 Task: Create a due date automation trigger when advanced on, the moment a card is due add dates due next week.
Action: Mouse moved to (858, 255)
Screenshot: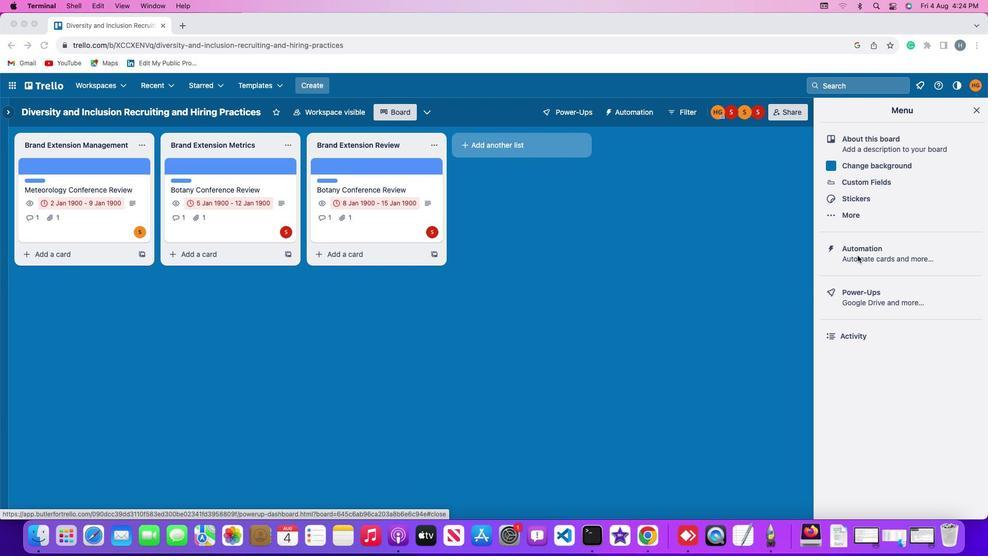 
Action: Mouse pressed left at (858, 255)
Screenshot: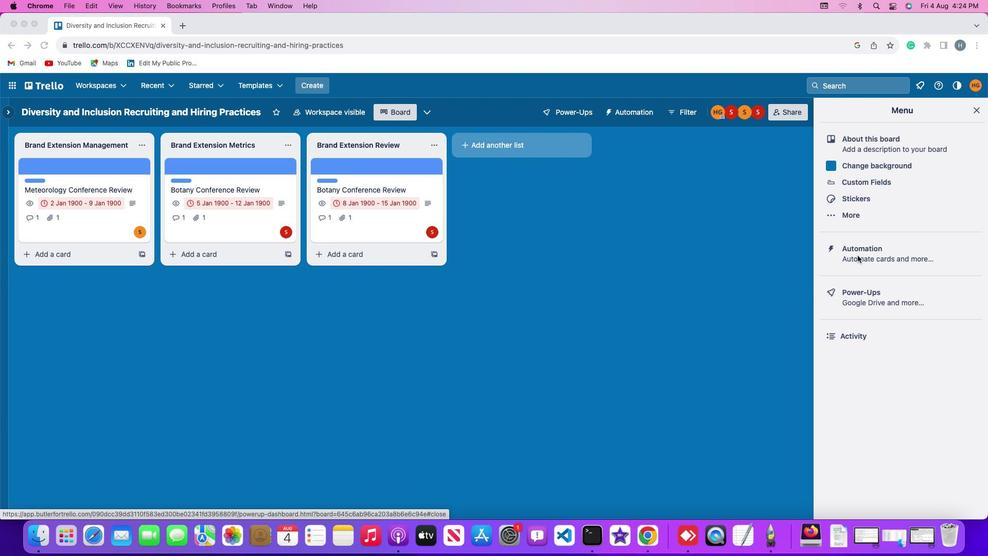 
Action: Mouse pressed left at (858, 255)
Screenshot: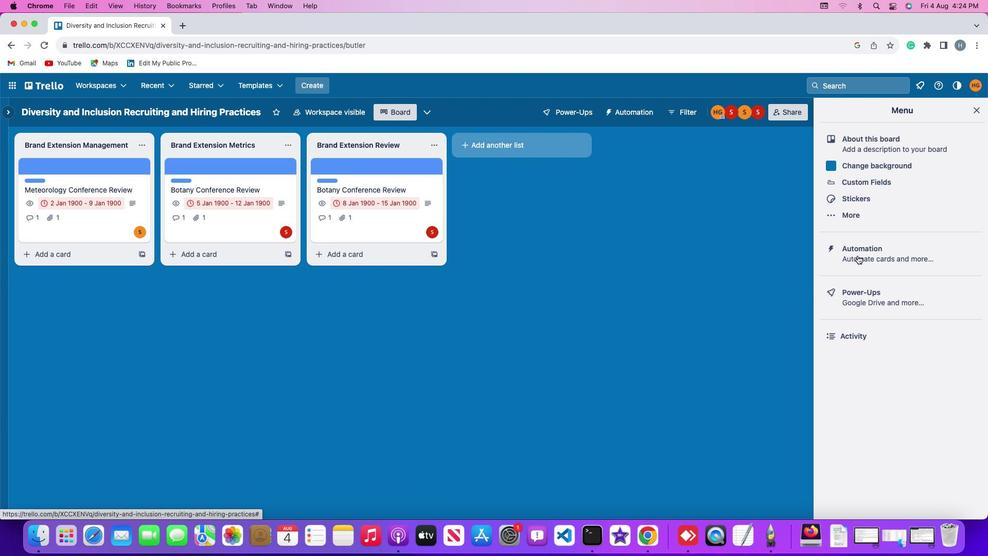
Action: Mouse moved to (53, 241)
Screenshot: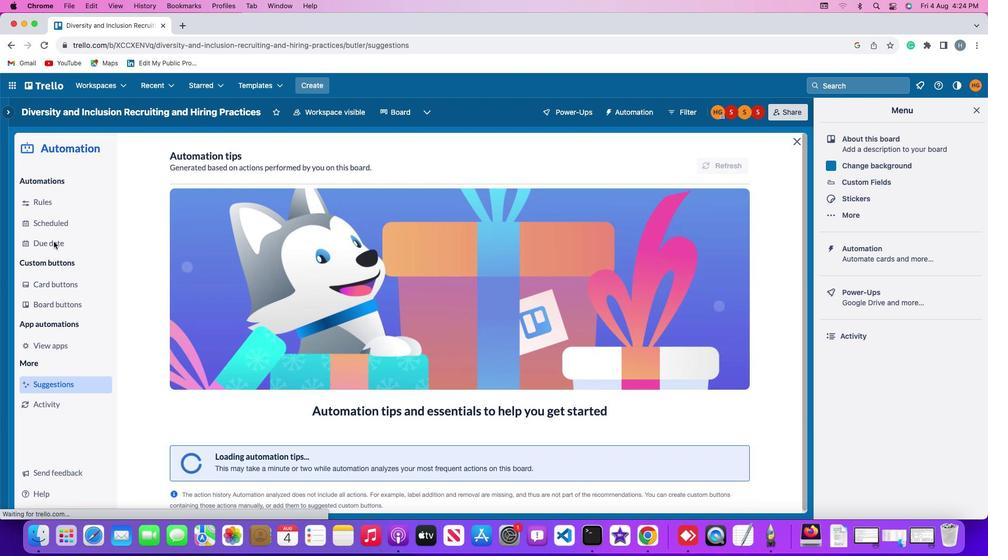 
Action: Mouse pressed left at (53, 241)
Screenshot: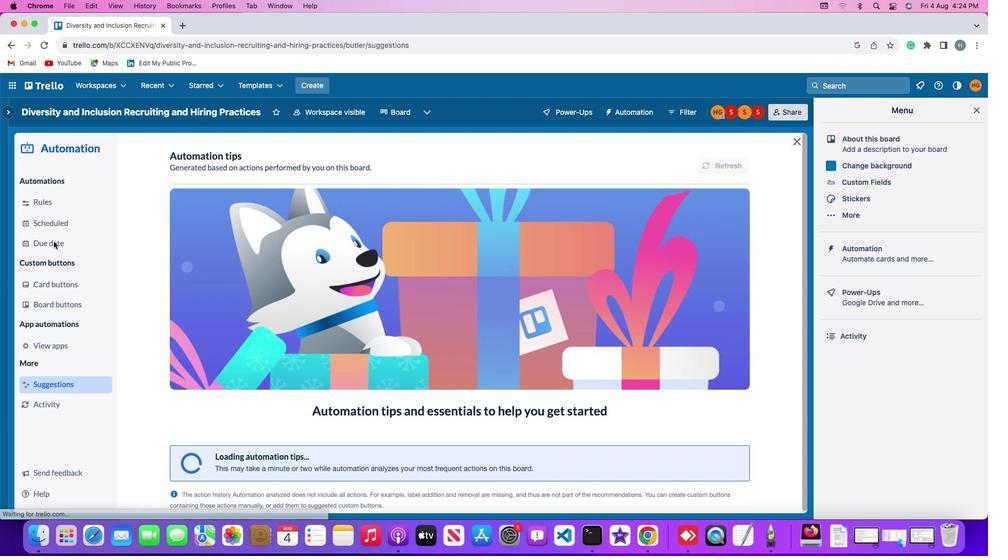 
Action: Mouse moved to (677, 159)
Screenshot: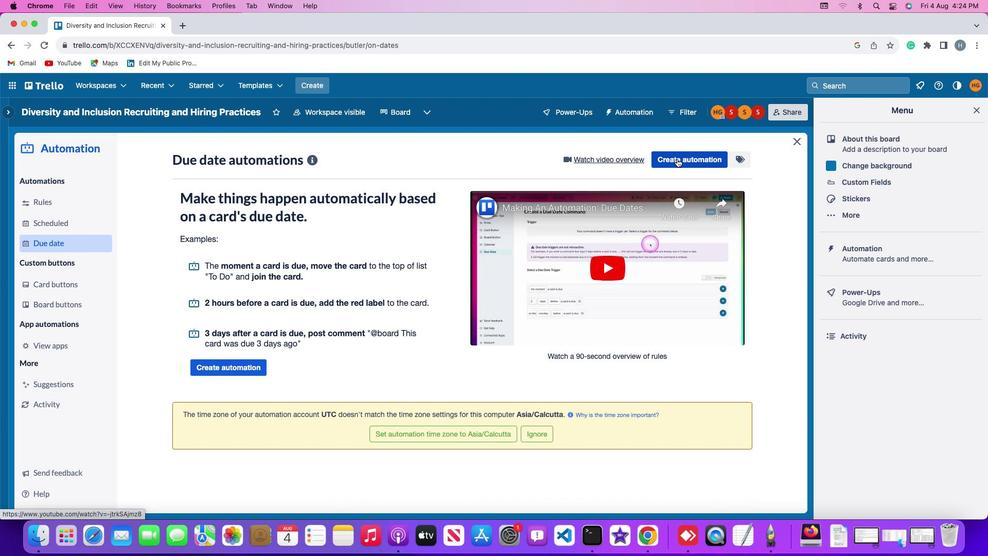 
Action: Mouse pressed left at (677, 159)
Screenshot: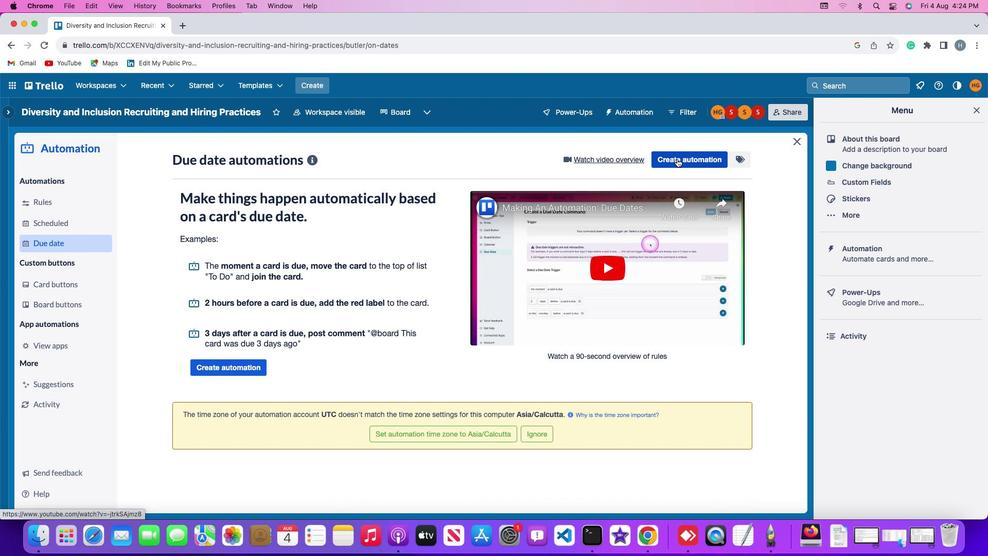 
Action: Mouse moved to (503, 257)
Screenshot: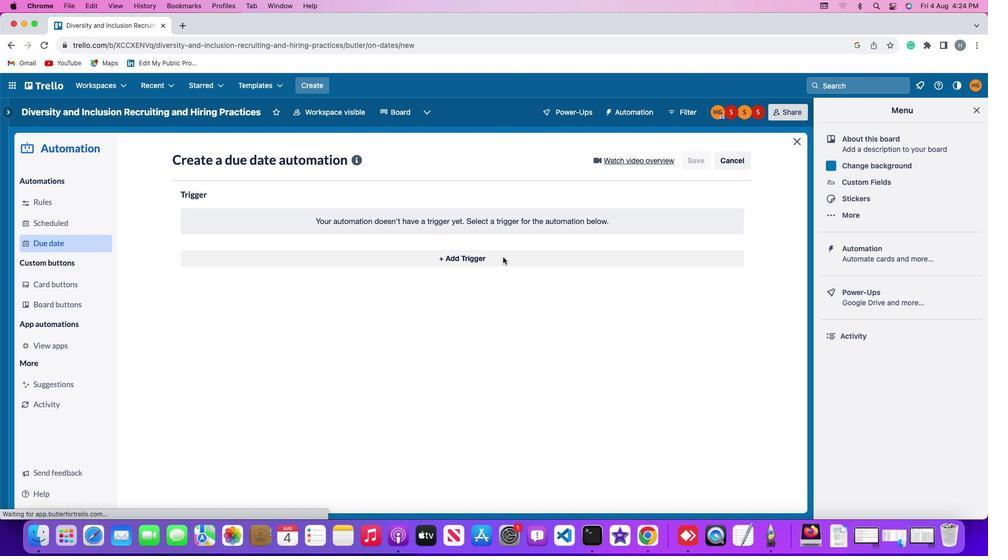 
Action: Mouse pressed left at (503, 257)
Screenshot: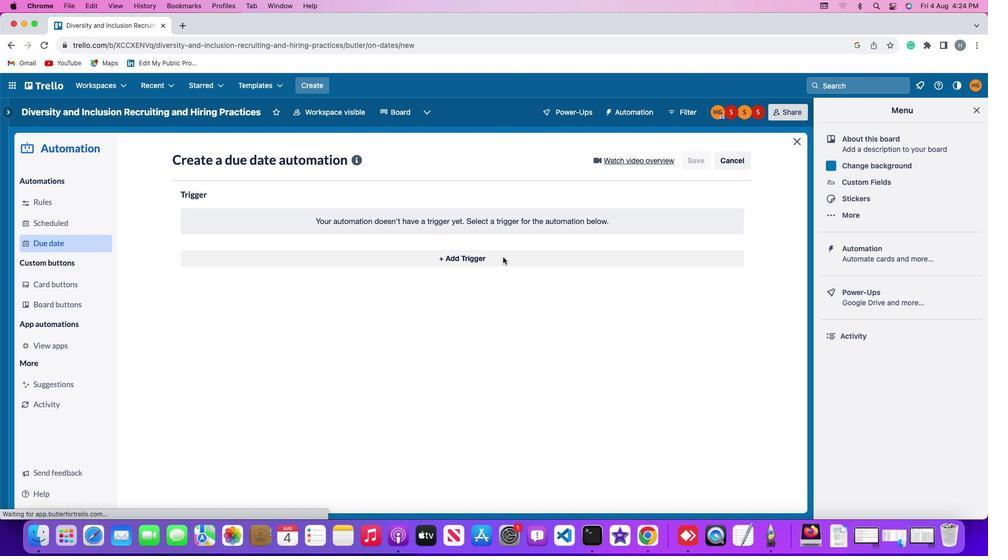 
Action: Mouse moved to (208, 381)
Screenshot: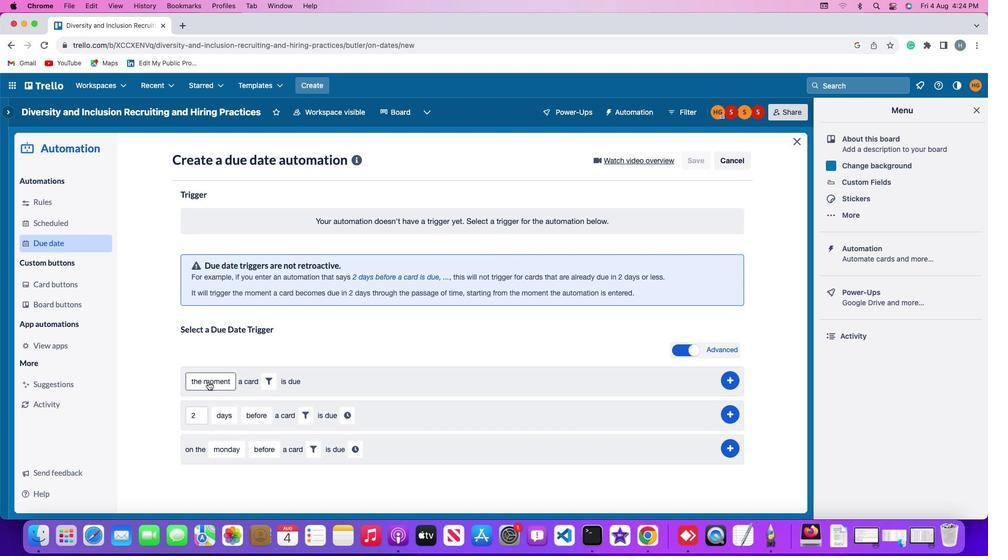 
Action: Mouse pressed left at (208, 381)
Screenshot: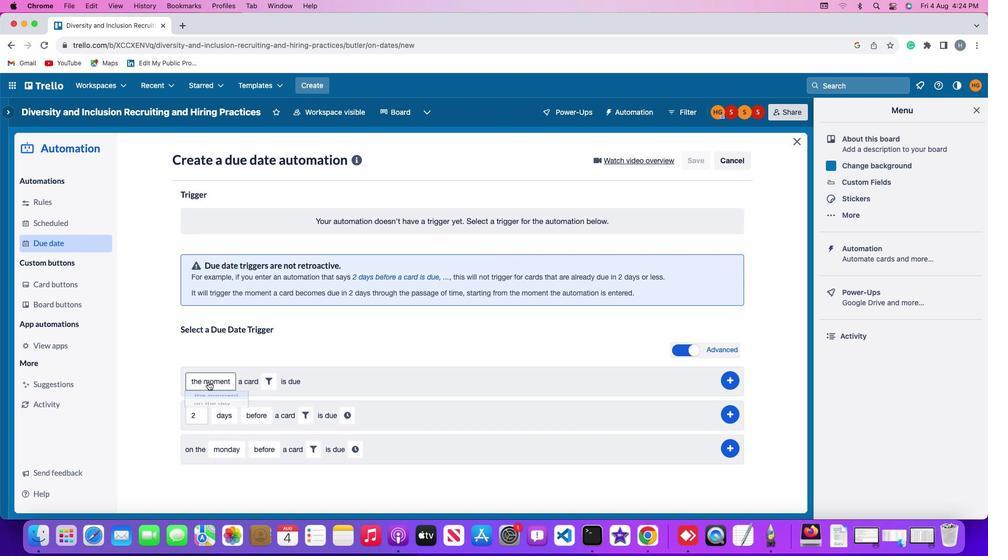 
Action: Mouse moved to (213, 400)
Screenshot: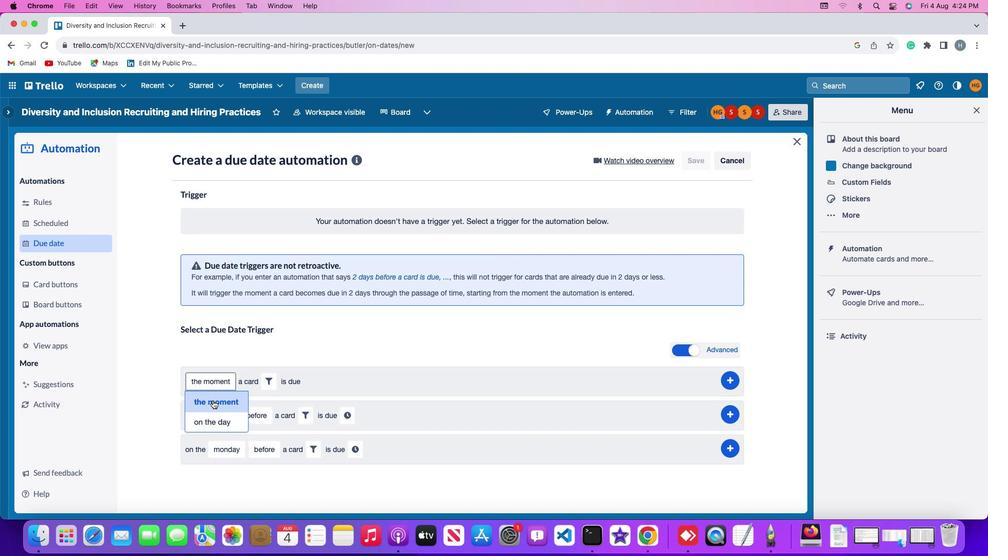 
Action: Mouse pressed left at (213, 400)
Screenshot: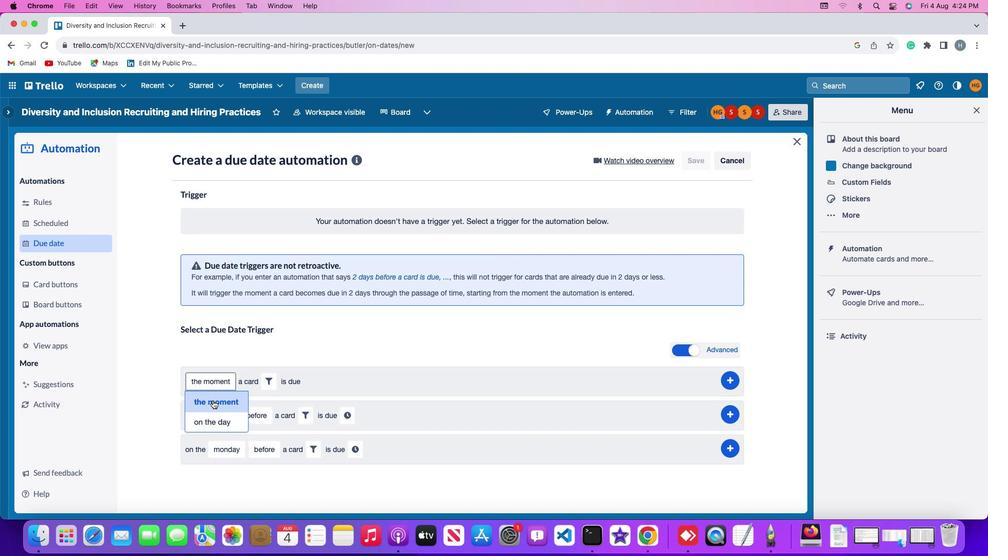 
Action: Mouse moved to (263, 383)
Screenshot: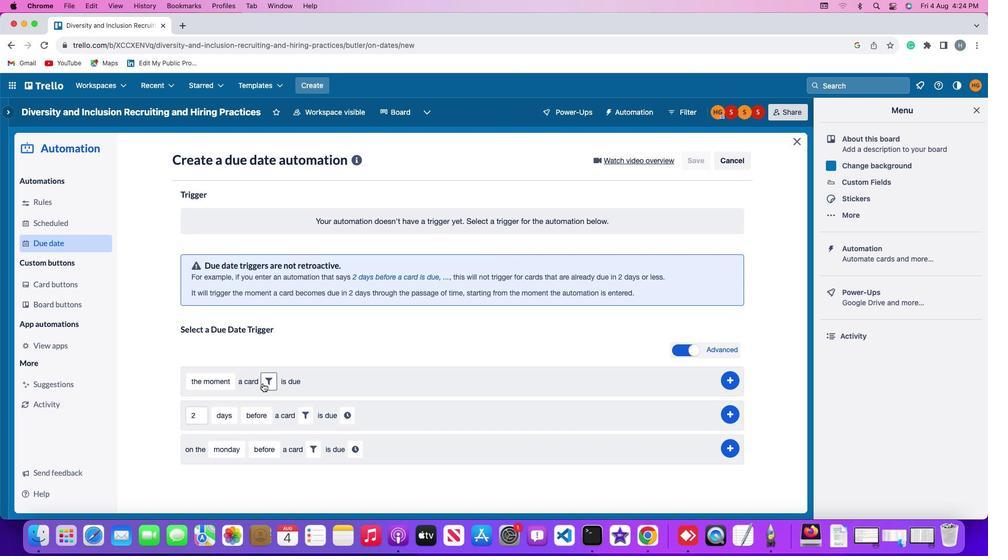 
Action: Mouse pressed left at (263, 383)
Screenshot: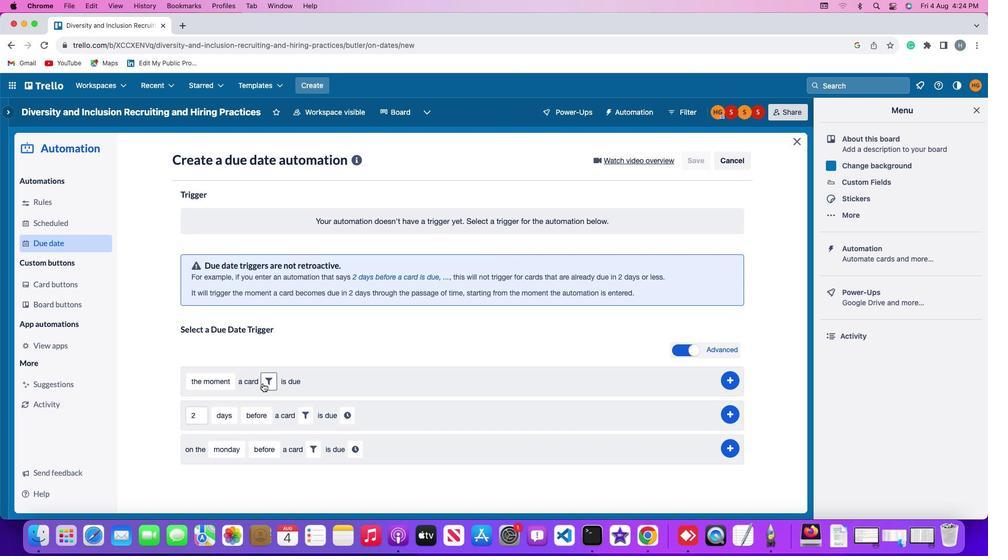 
Action: Mouse moved to (320, 417)
Screenshot: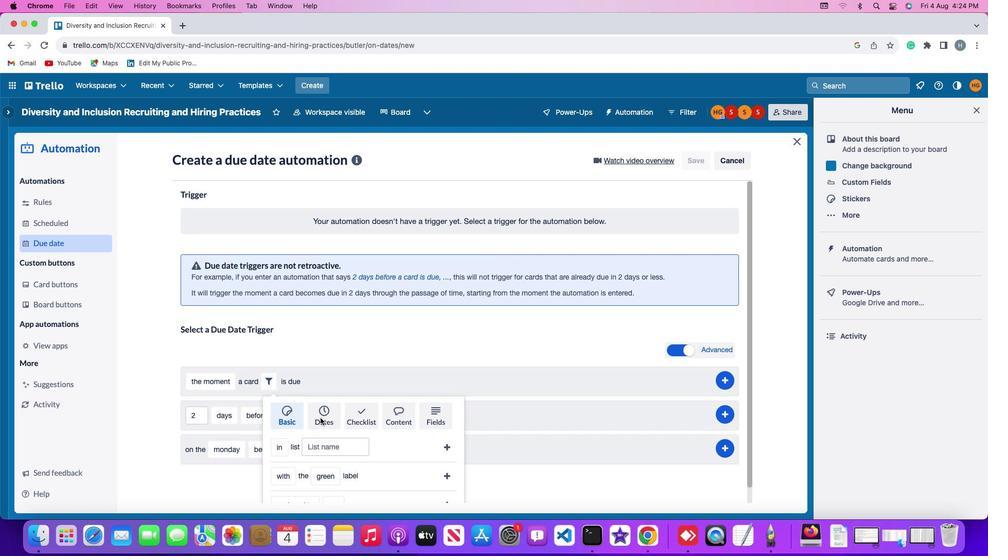 
Action: Mouse pressed left at (320, 417)
Screenshot: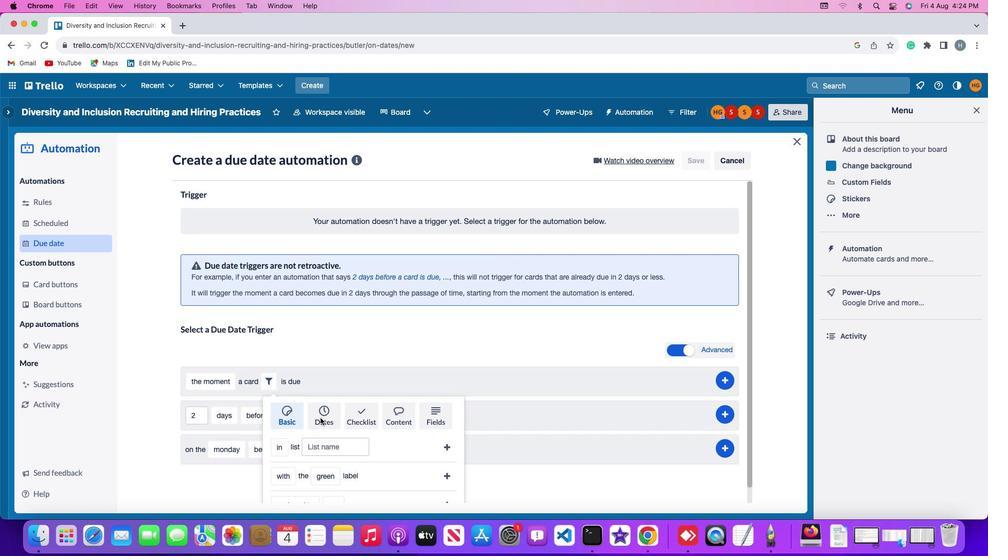
Action: Mouse moved to (321, 416)
Screenshot: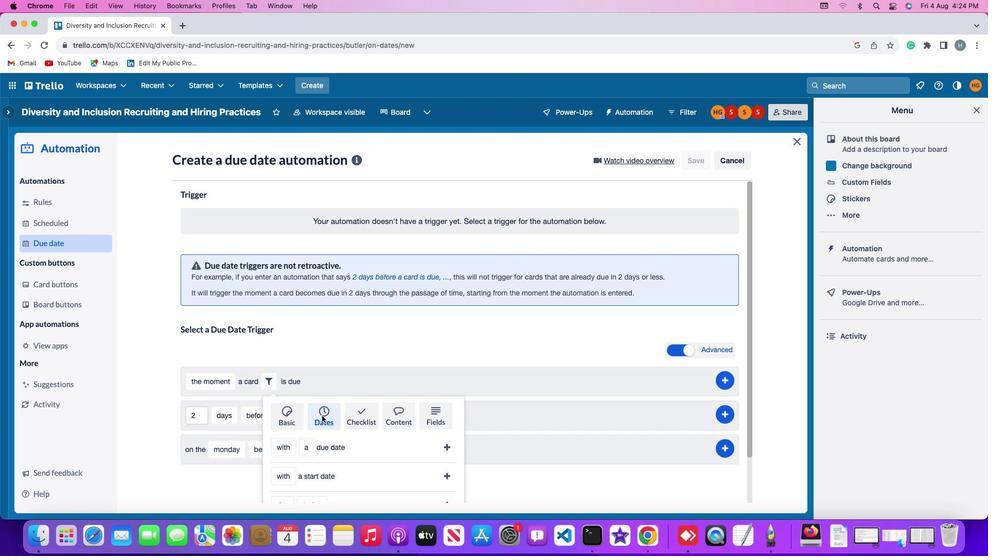 
Action: Mouse scrolled (321, 416) with delta (0, 0)
Screenshot: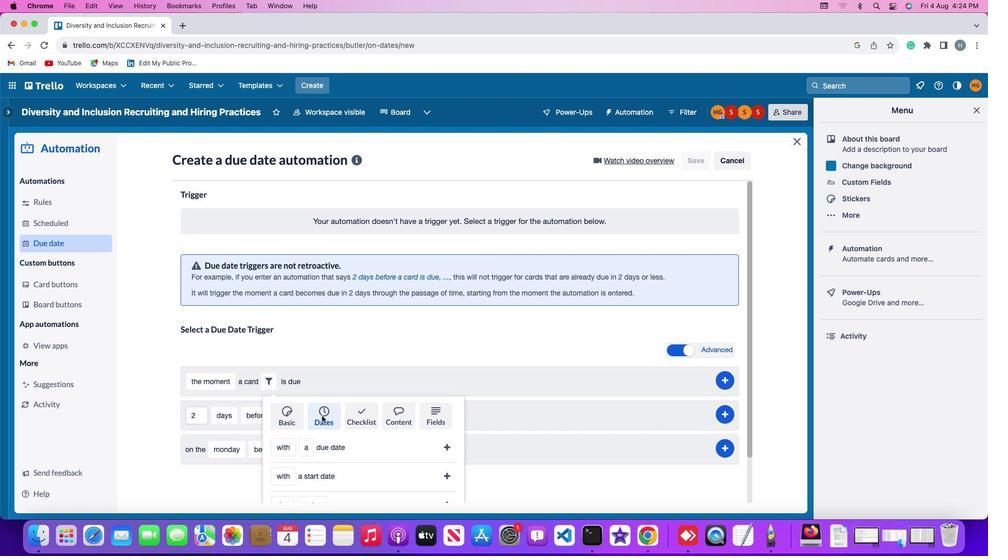
Action: Mouse scrolled (321, 416) with delta (0, 0)
Screenshot: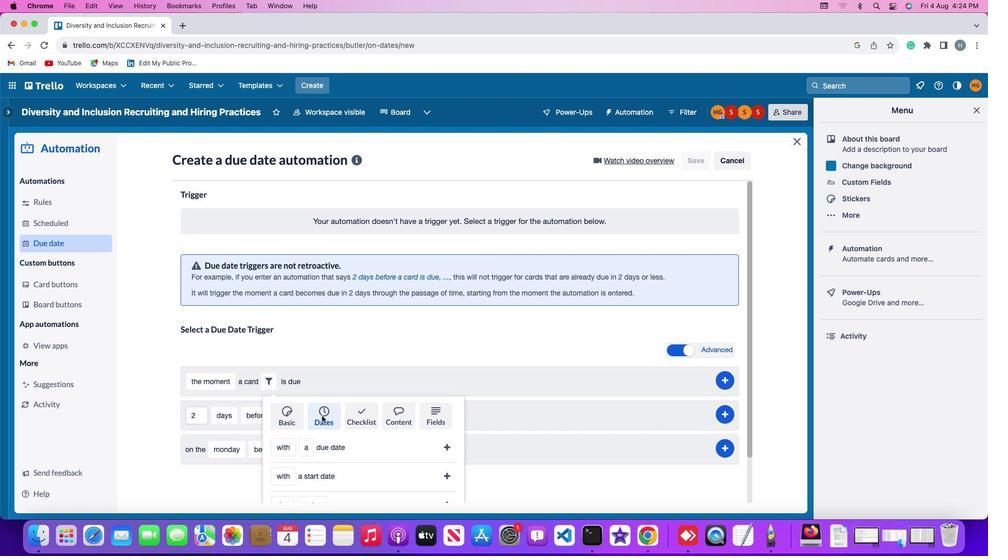 
Action: Mouse scrolled (321, 416) with delta (0, -1)
Screenshot: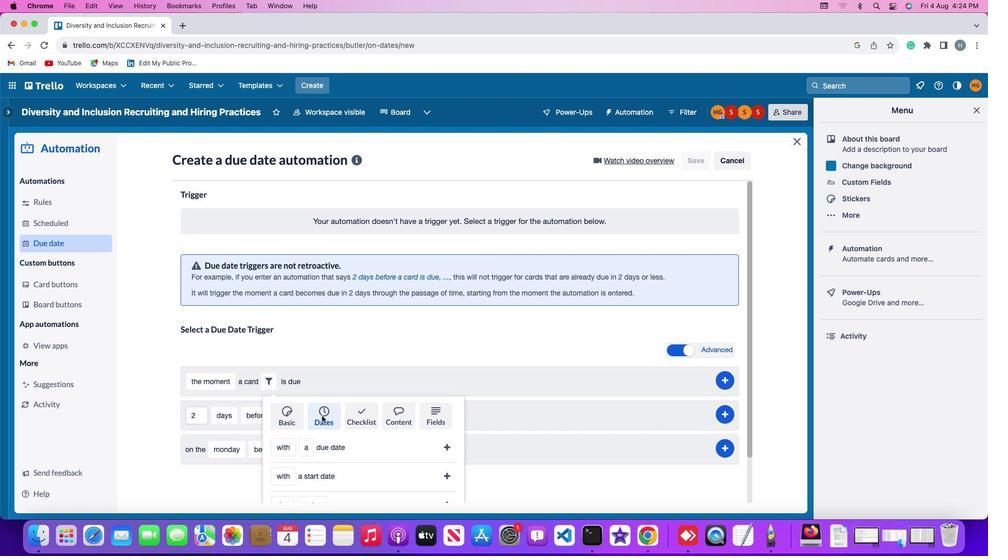 
Action: Mouse scrolled (321, 416) with delta (0, -2)
Screenshot: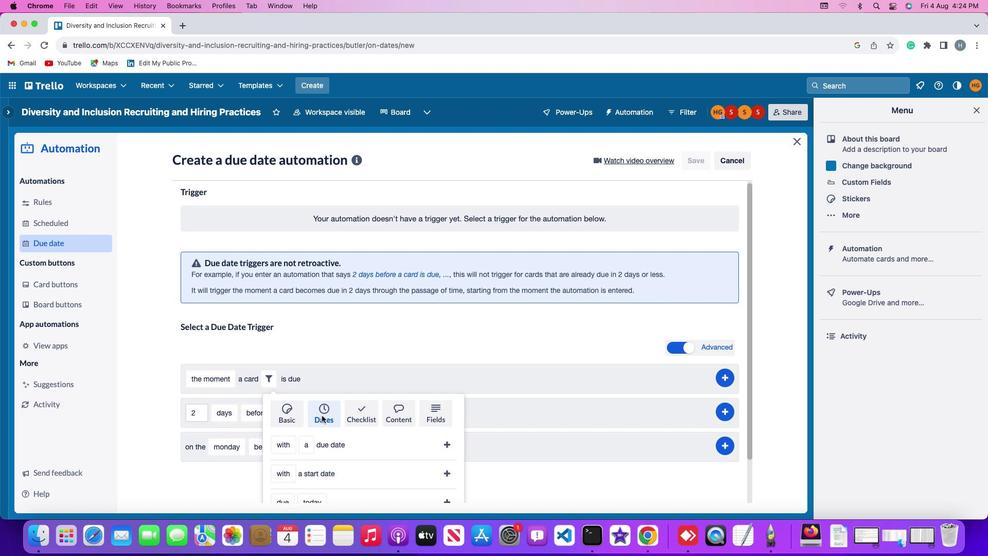 
Action: Mouse moved to (321, 415)
Screenshot: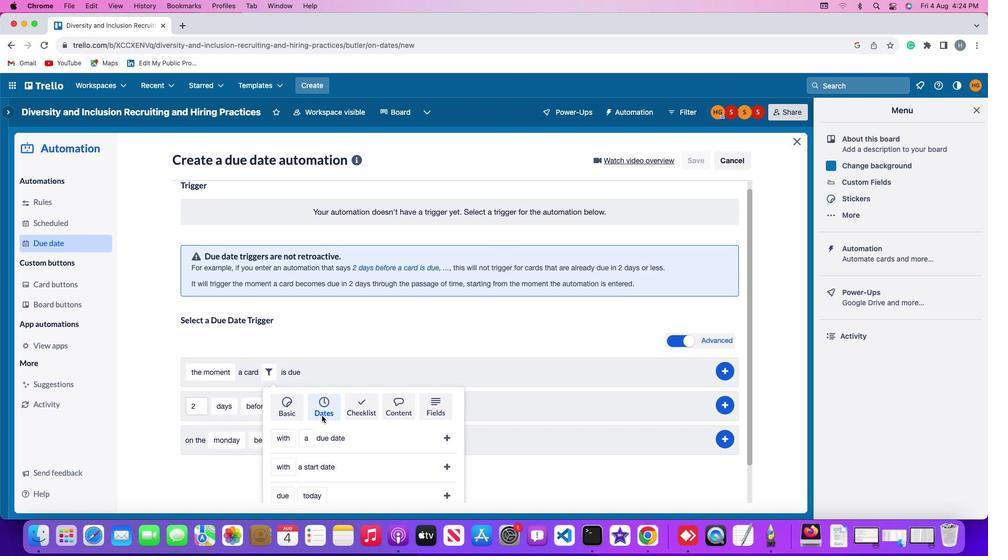 
Action: Mouse scrolled (321, 415) with delta (0, -2)
Screenshot: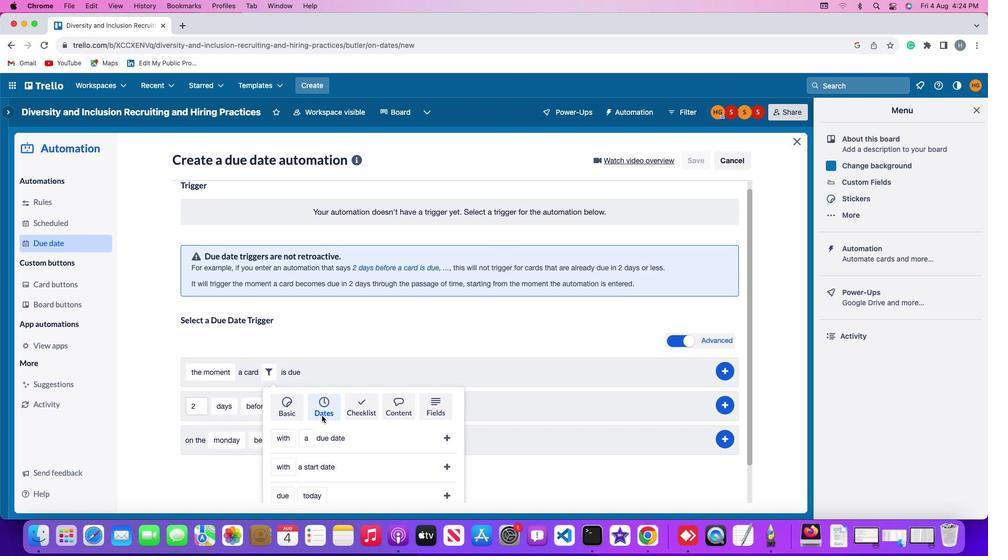 
Action: Mouse moved to (301, 370)
Screenshot: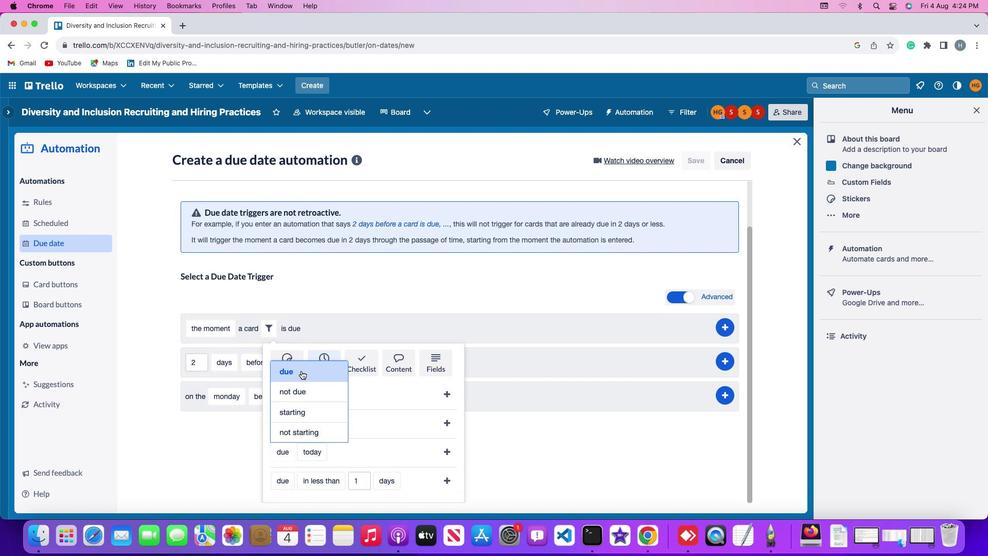 
Action: Mouse pressed left at (301, 370)
Screenshot: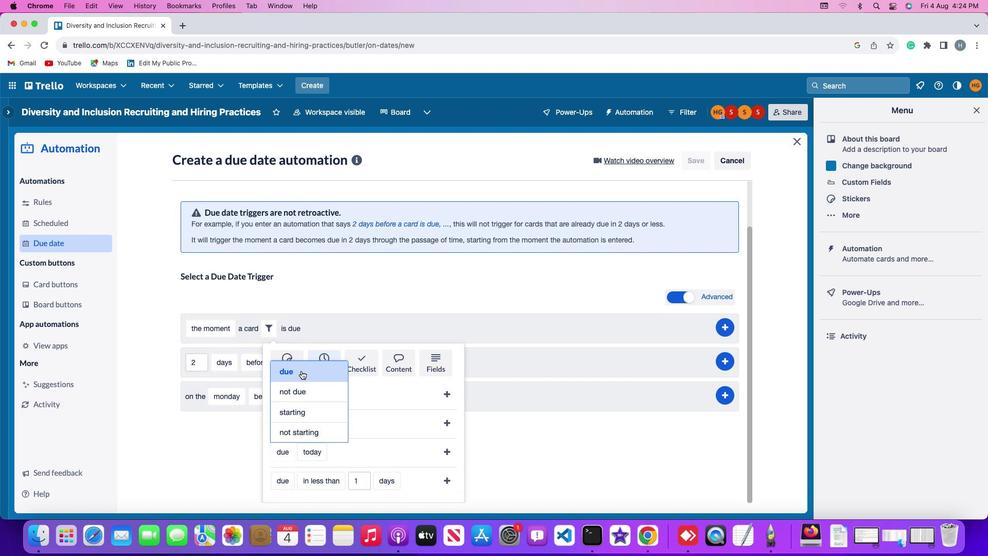 
Action: Mouse moved to (328, 390)
Screenshot: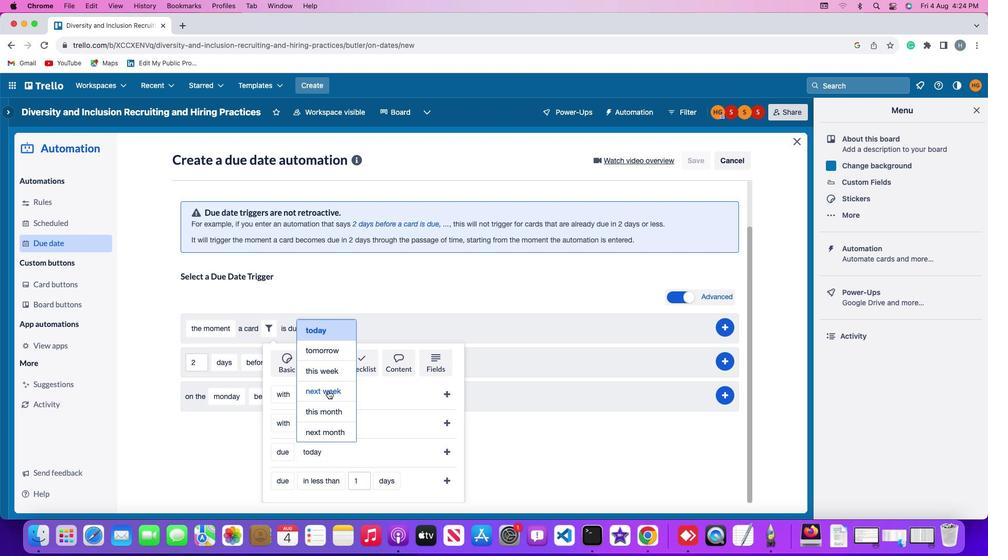 
Action: Mouse pressed left at (328, 390)
Screenshot: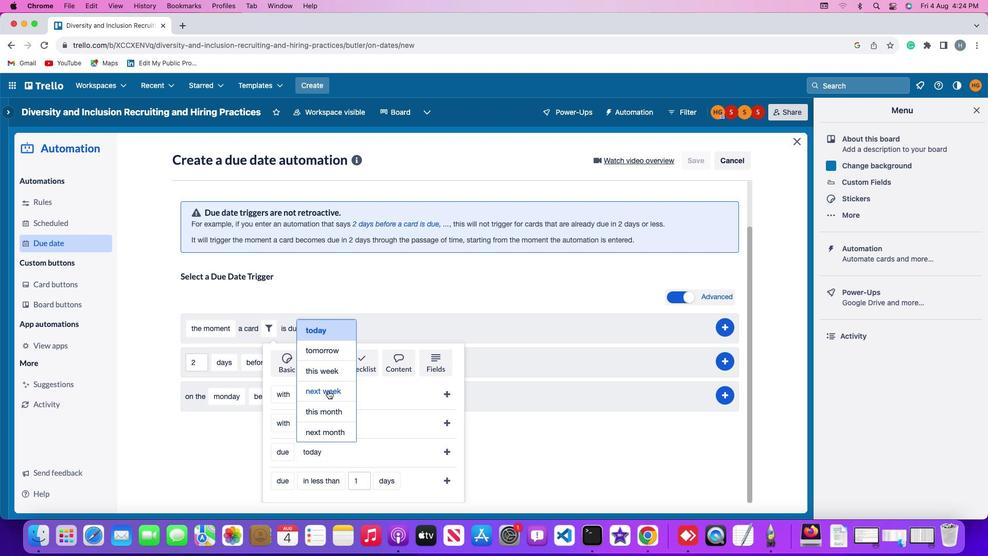 
Action: Mouse moved to (445, 450)
Screenshot: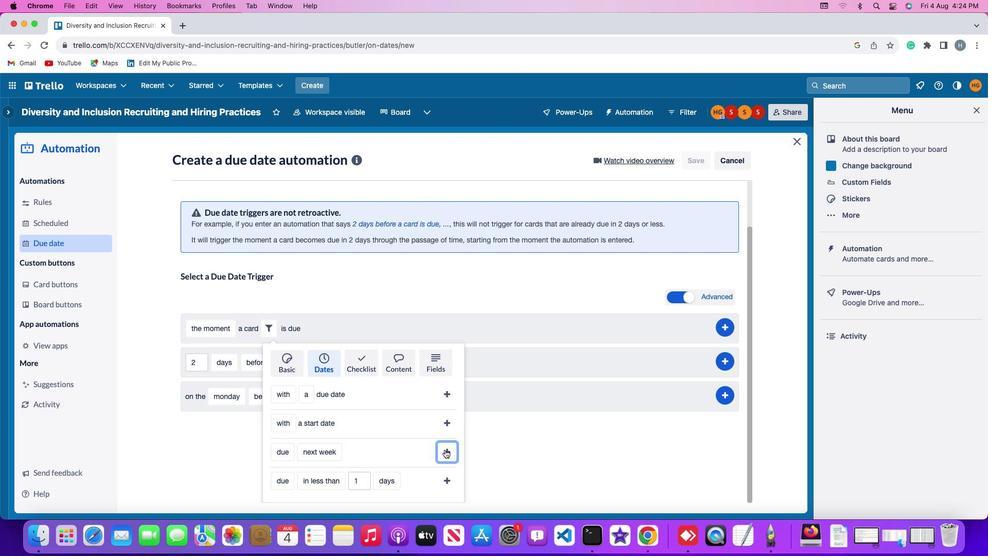 
Action: Mouse pressed left at (445, 450)
Screenshot: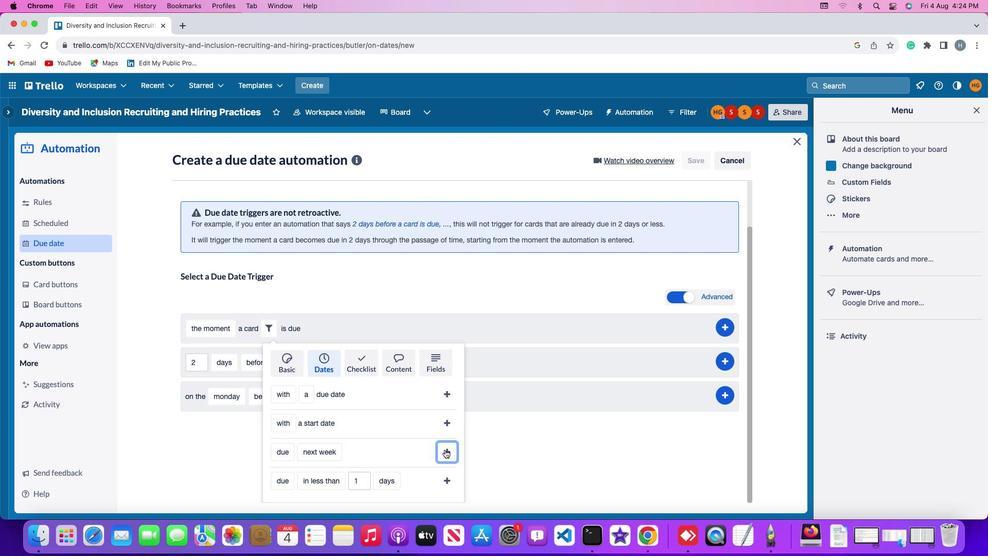 
Action: Mouse moved to (730, 377)
Screenshot: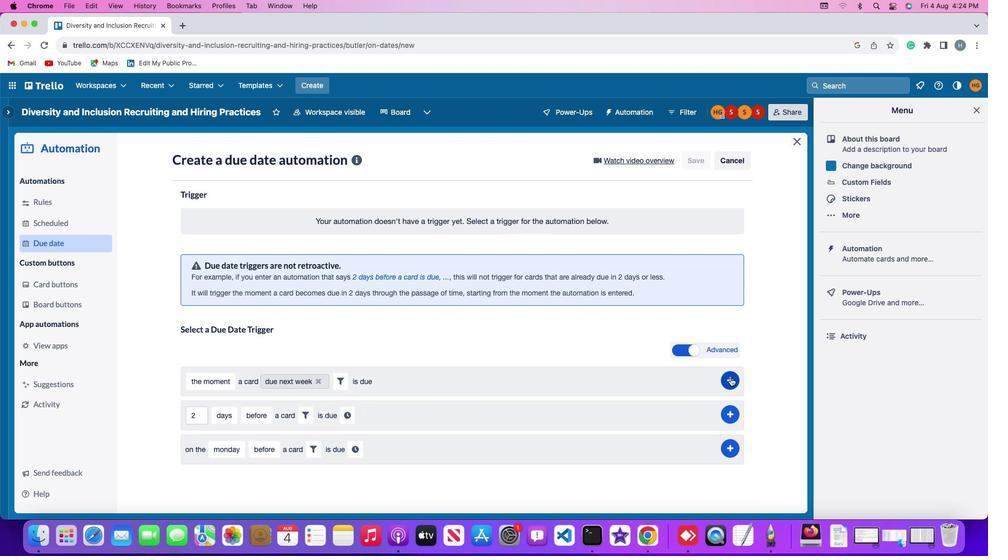 
Action: Mouse pressed left at (730, 377)
Screenshot: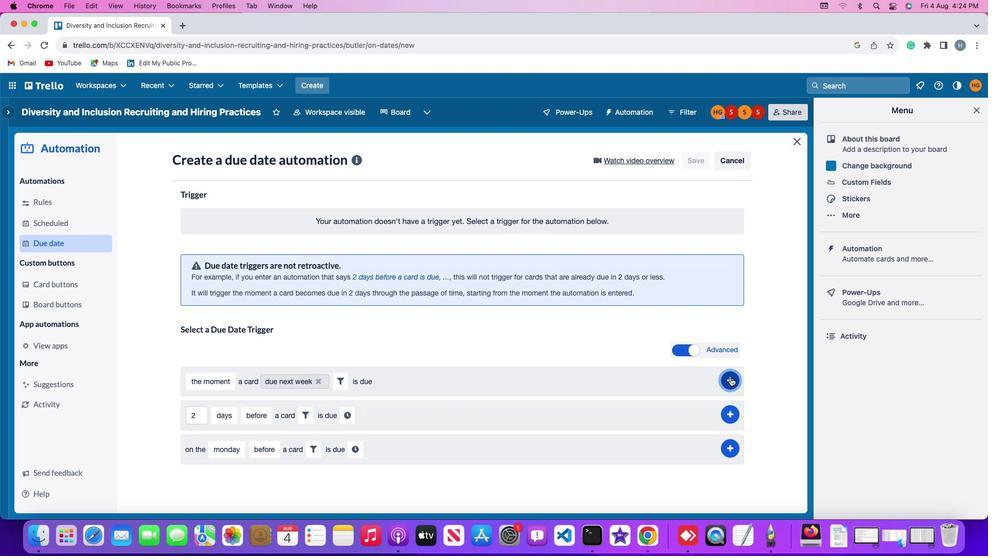 
Action: Mouse moved to (772, 265)
Screenshot: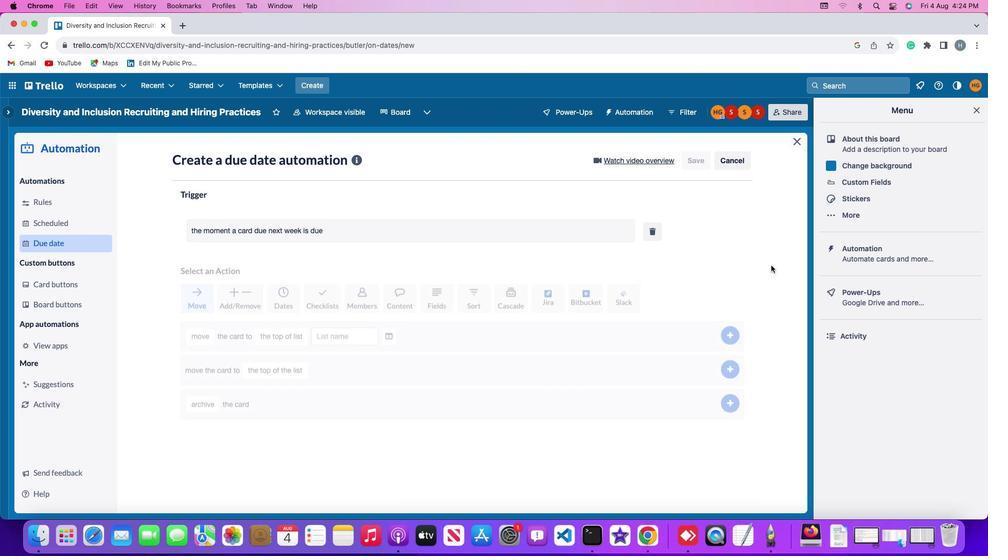 
